 Task: Set email visibility to only show 1st-degree connections.
Action: Mouse moved to (918, 100)
Screenshot: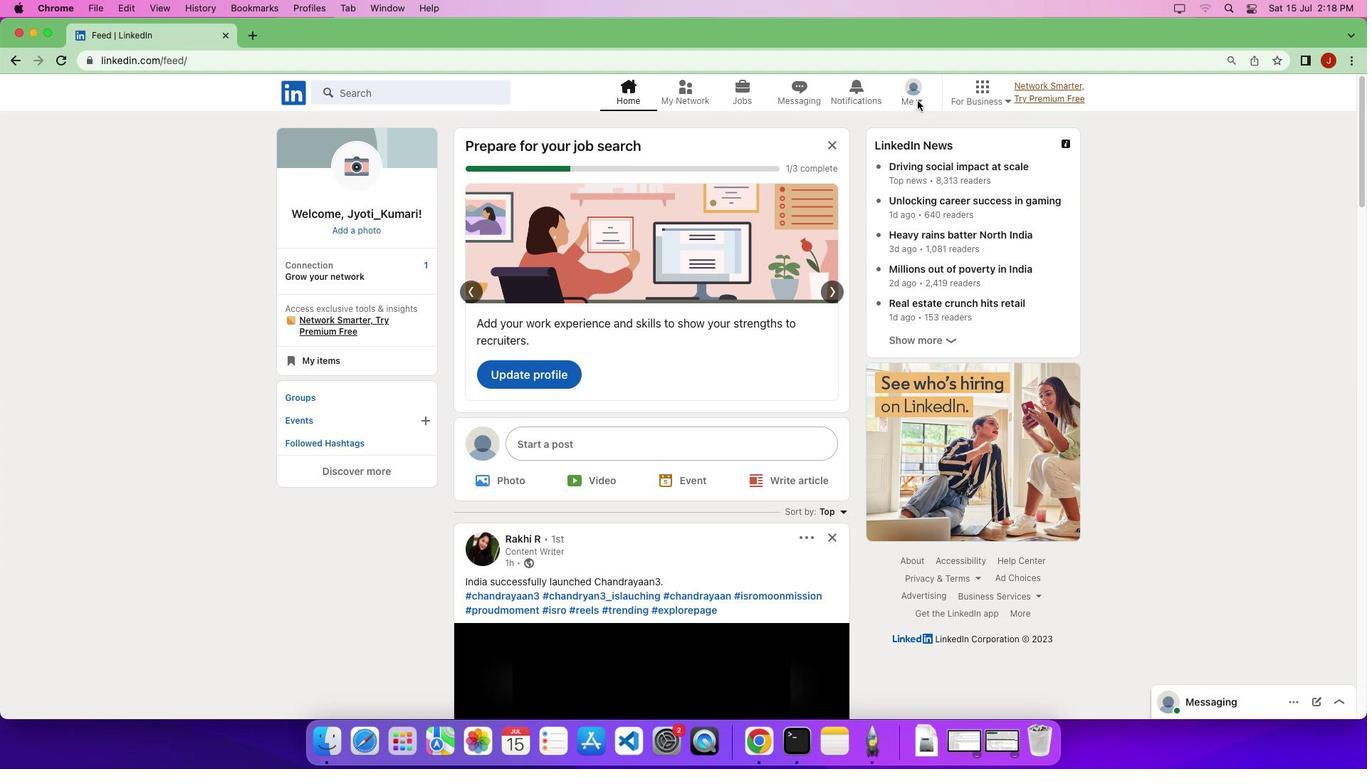 
Action: Mouse pressed left at (918, 100)
Screenshot: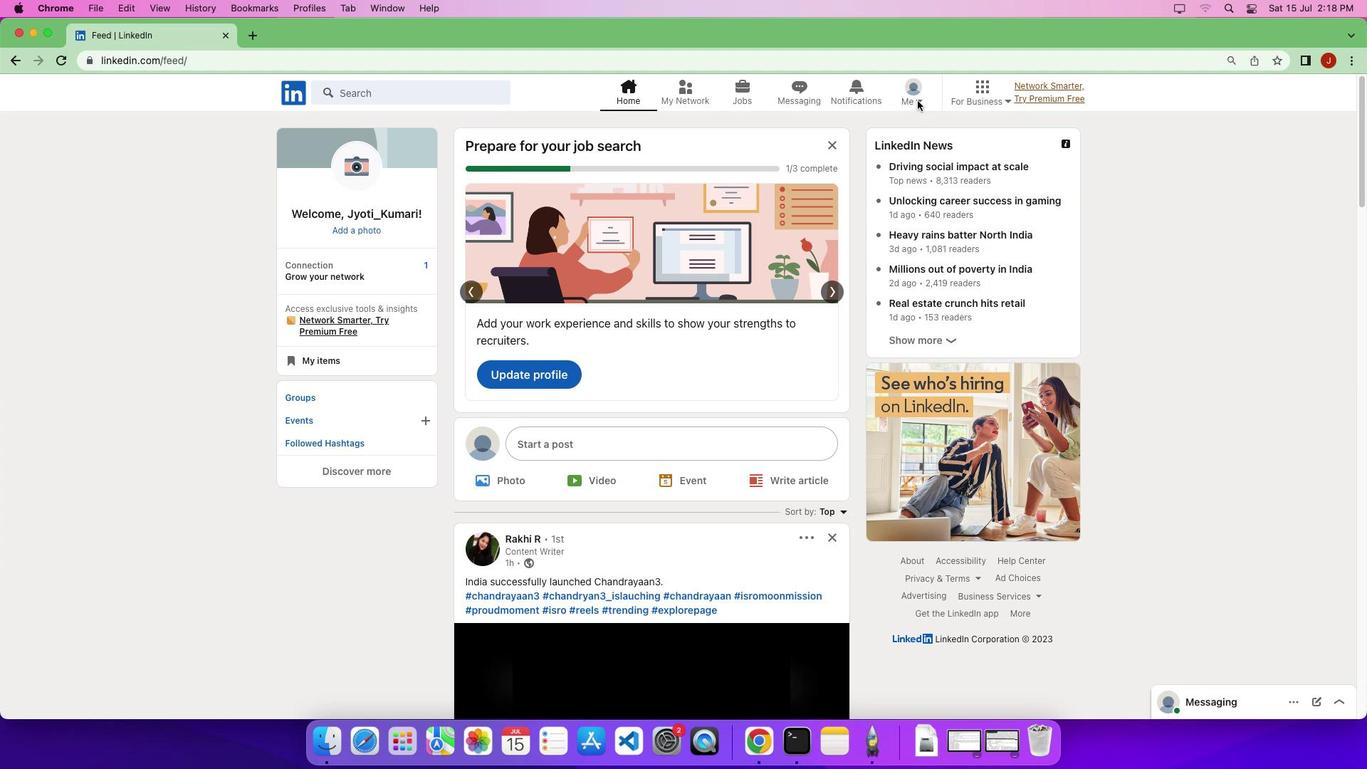 
Action: Mouse pressed left at (918, 100)
Screenshot: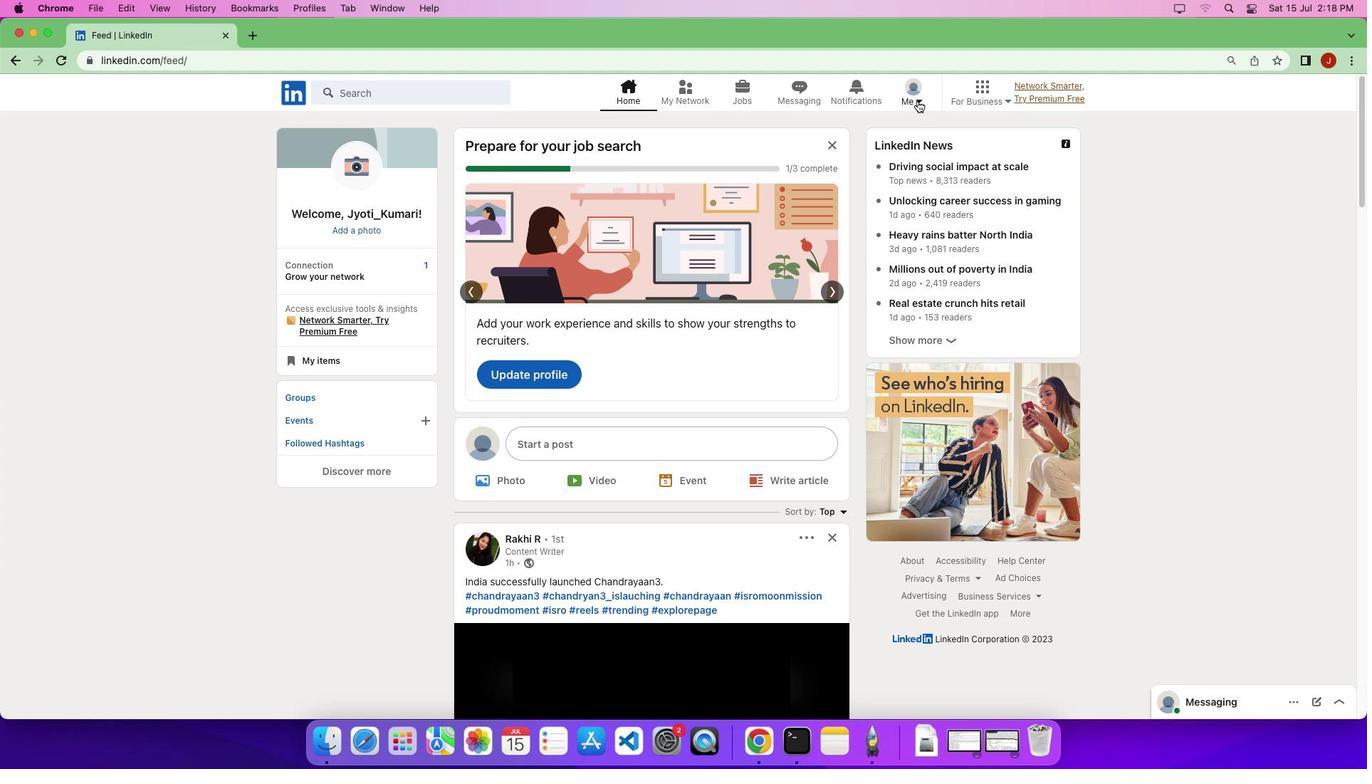 
Action: Mouse moved to (810, 262)
Screenshot: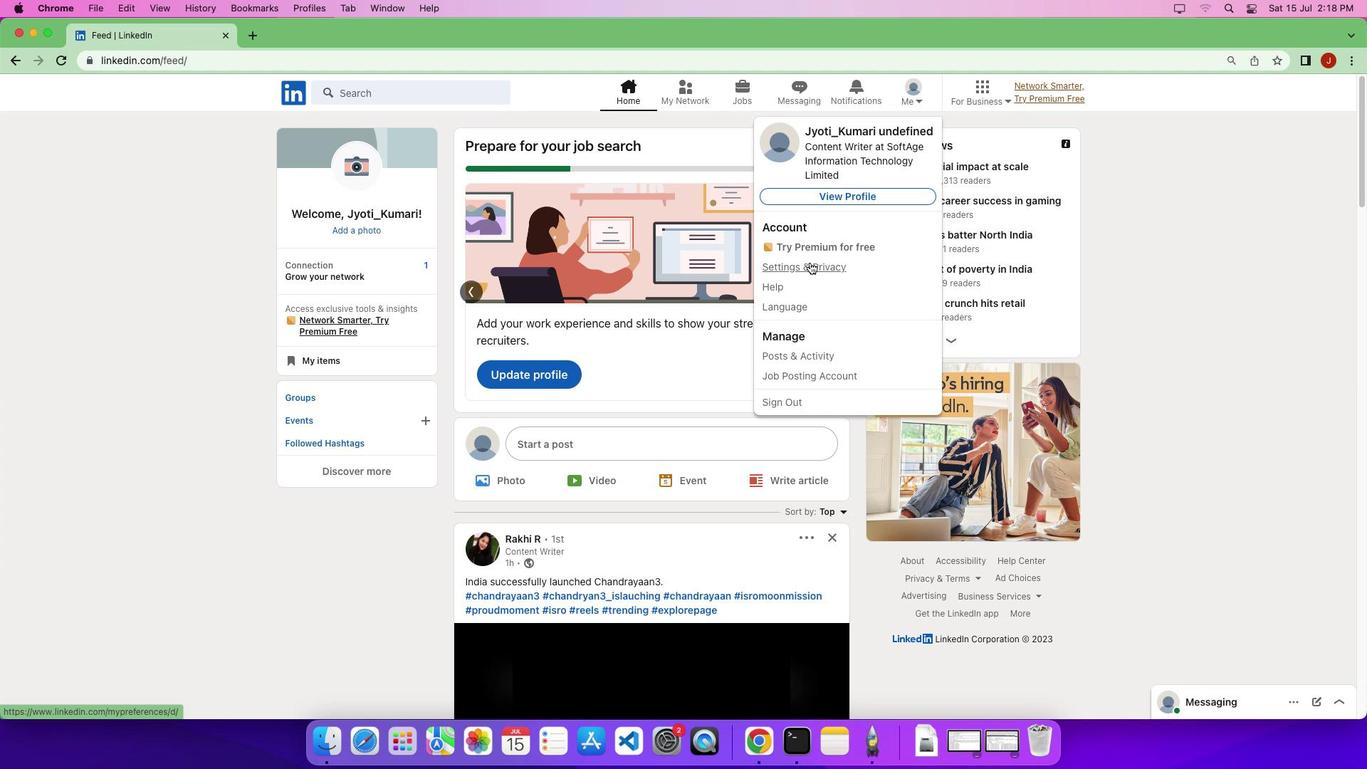 
Action: Mouse pressed left at (810, 262)
Screenshot: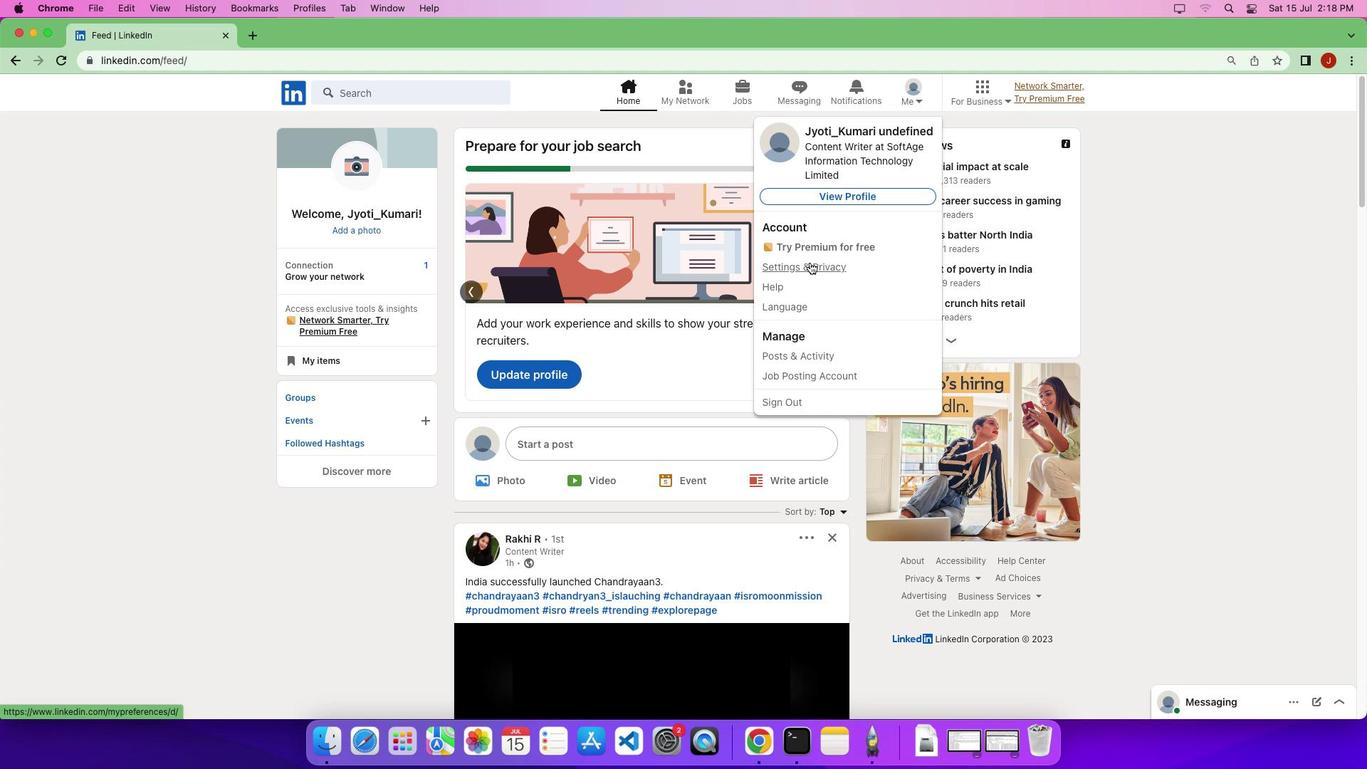 
Action: Mouse moved to (80, 302)
Screenshot: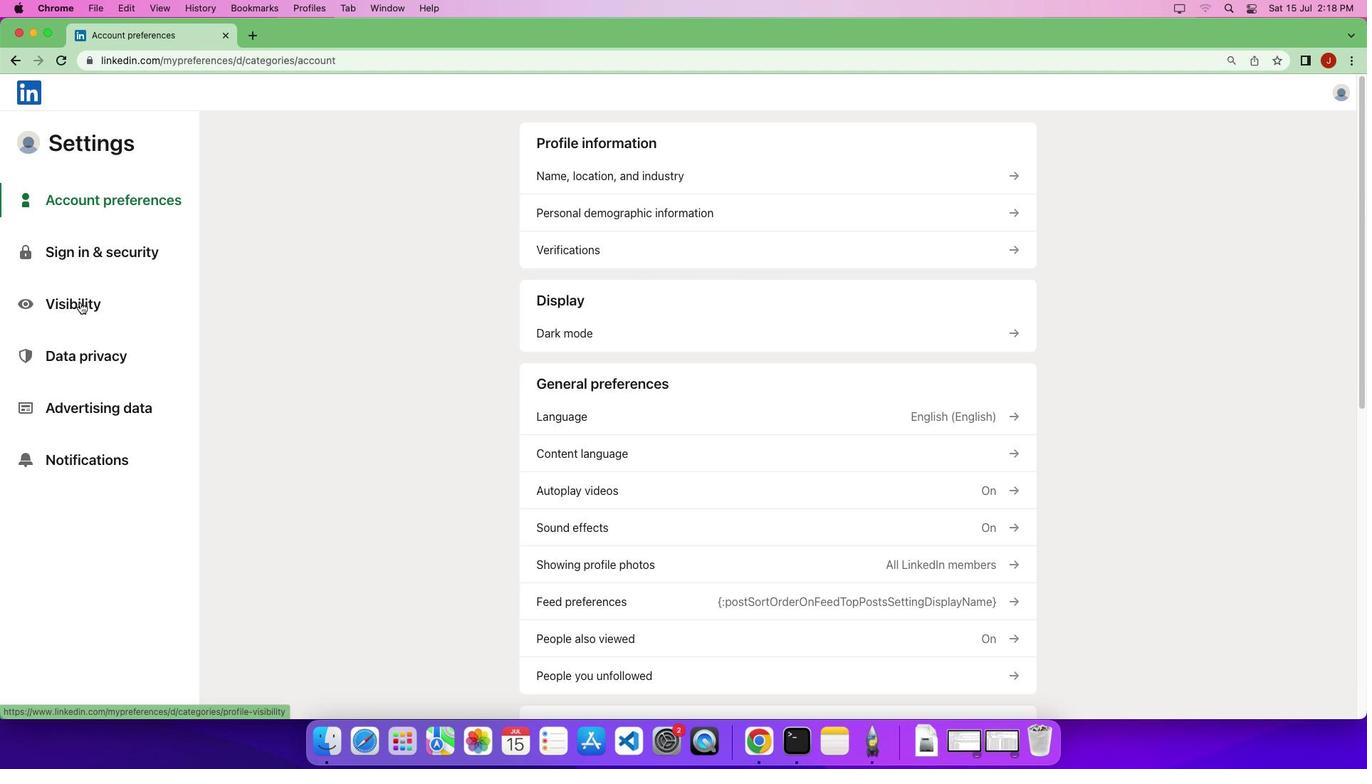 
Action: Mouse pressed left at (80, 302)
Screenshot: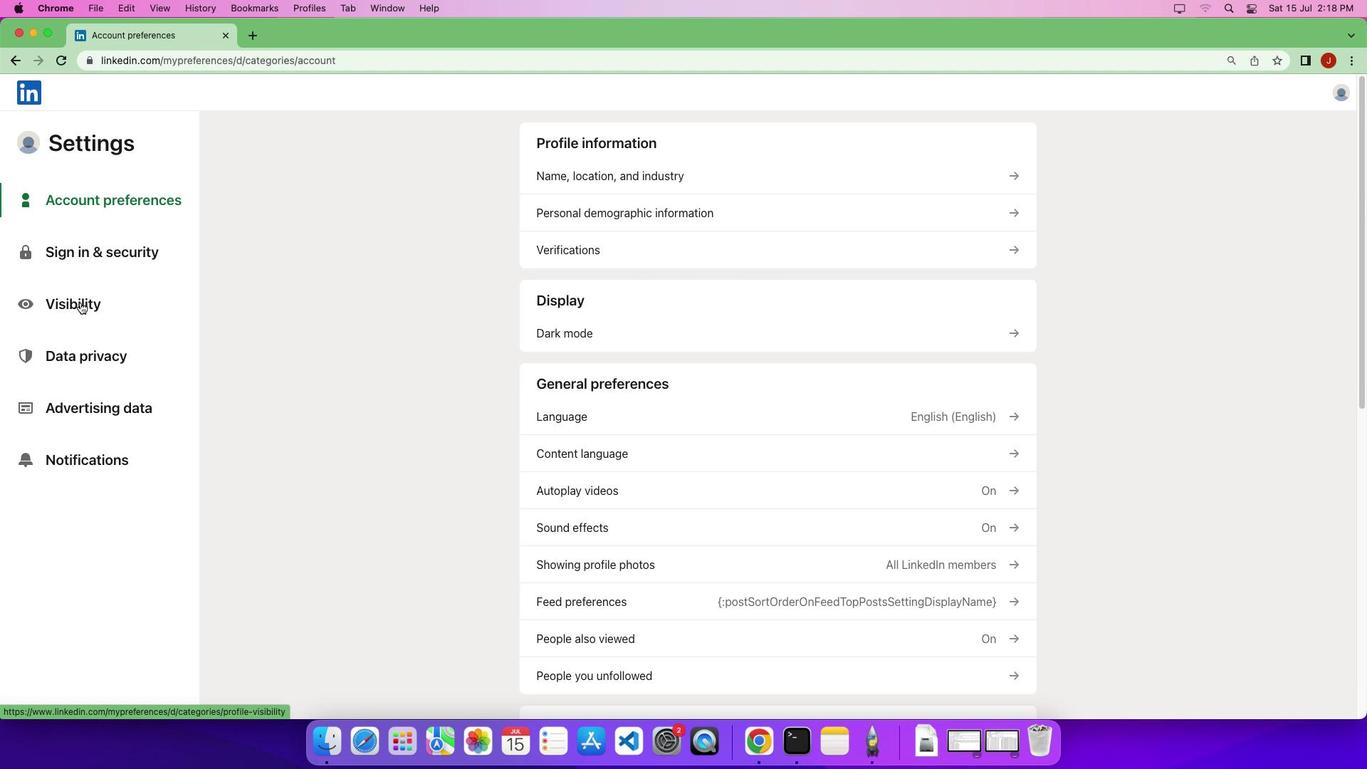 
Action: Mouse pressed left at (80, 302)
Screenshot: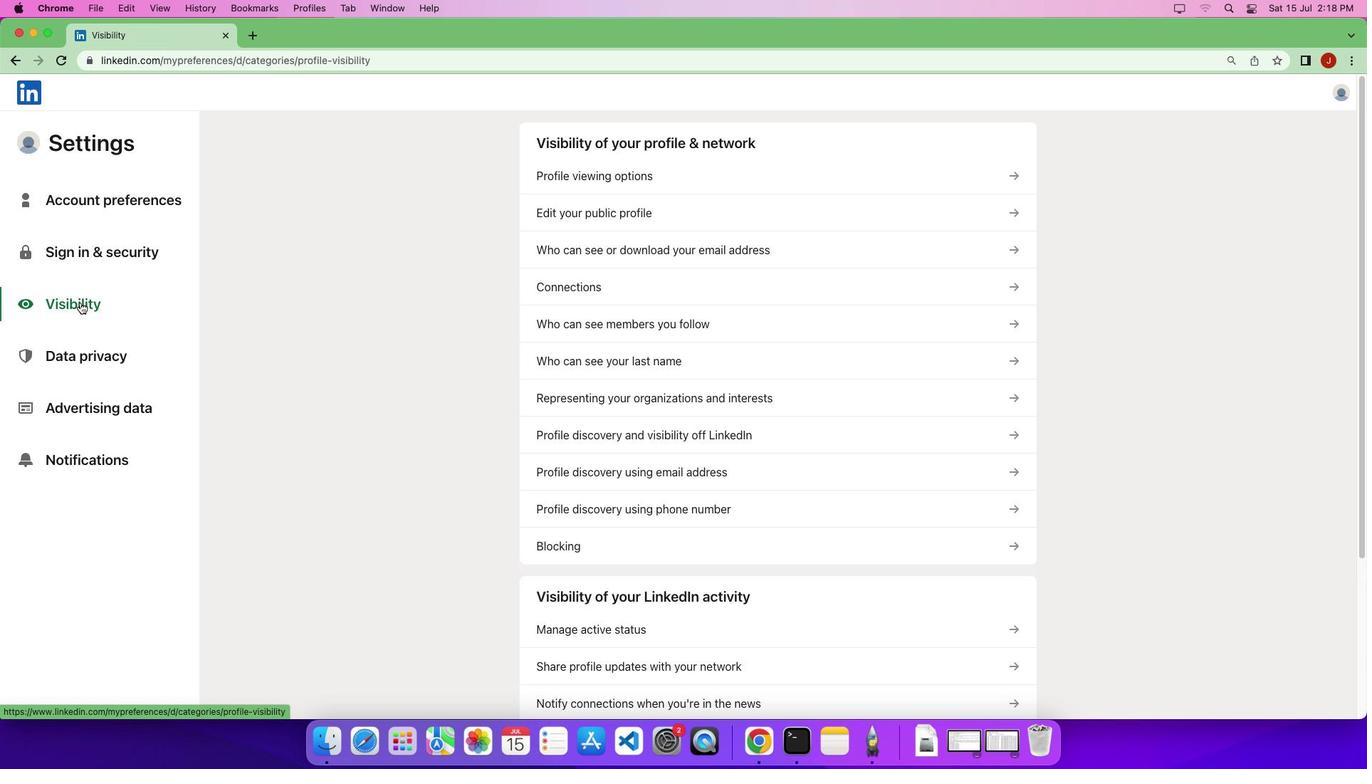 
Action: Mouse moved to (1013, 251)
Screenshot: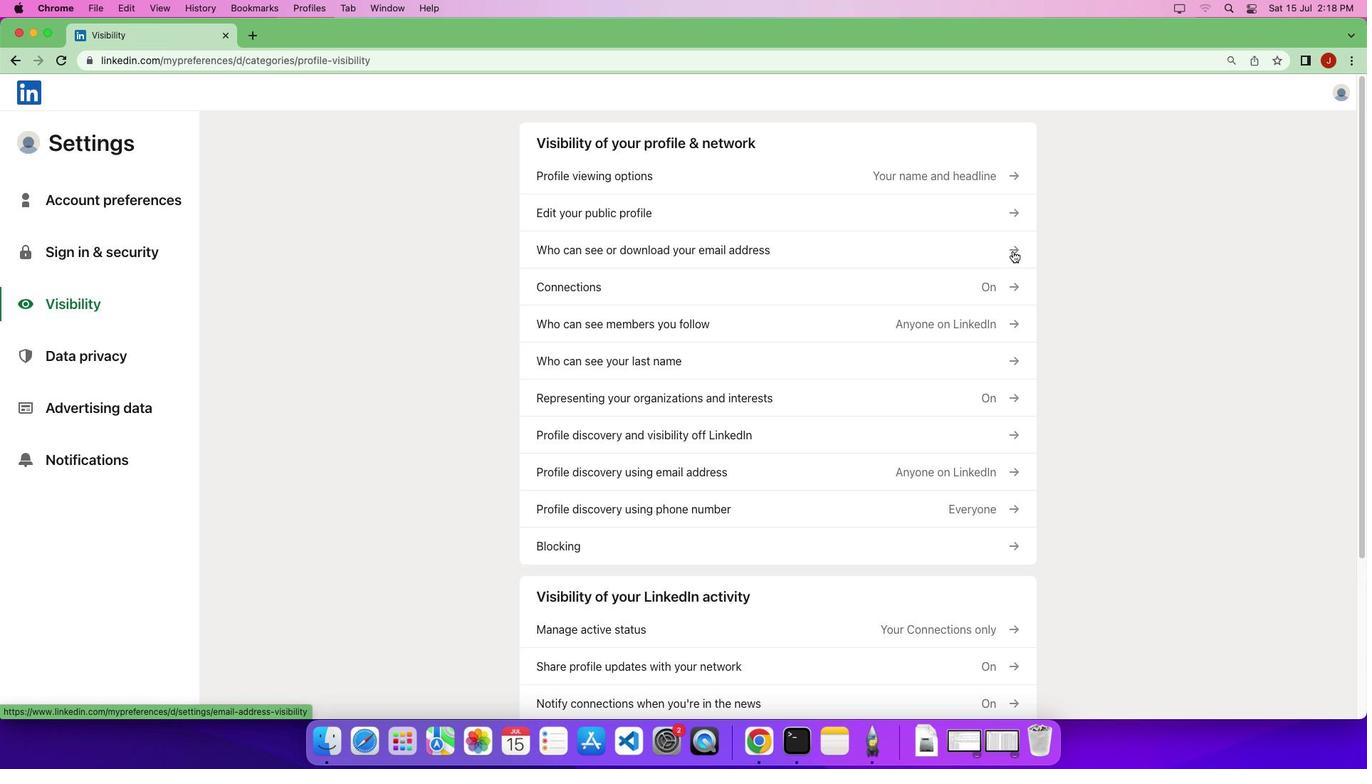
Action: Mouse pressed left at (1013, 251)
Screenshot: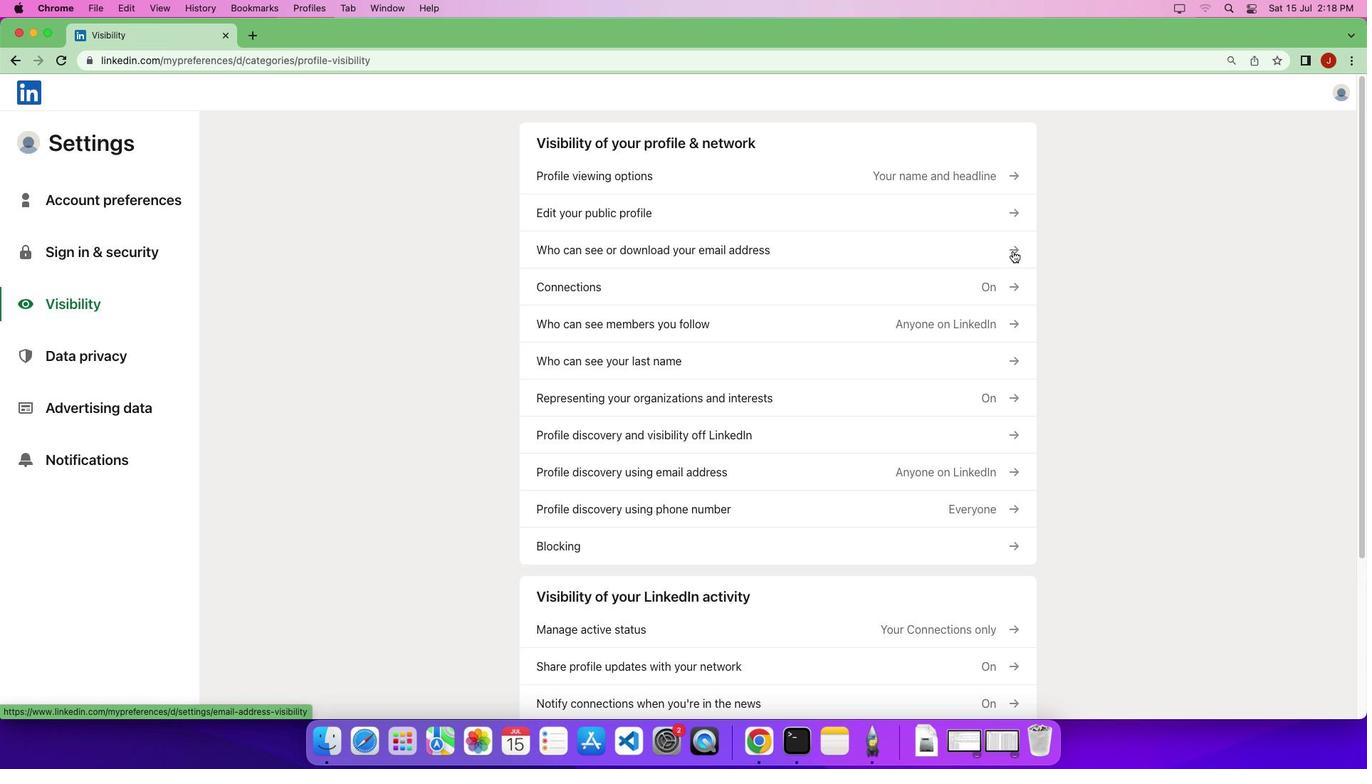 
Action: Mouse moved to (553, 260)
Screenshot: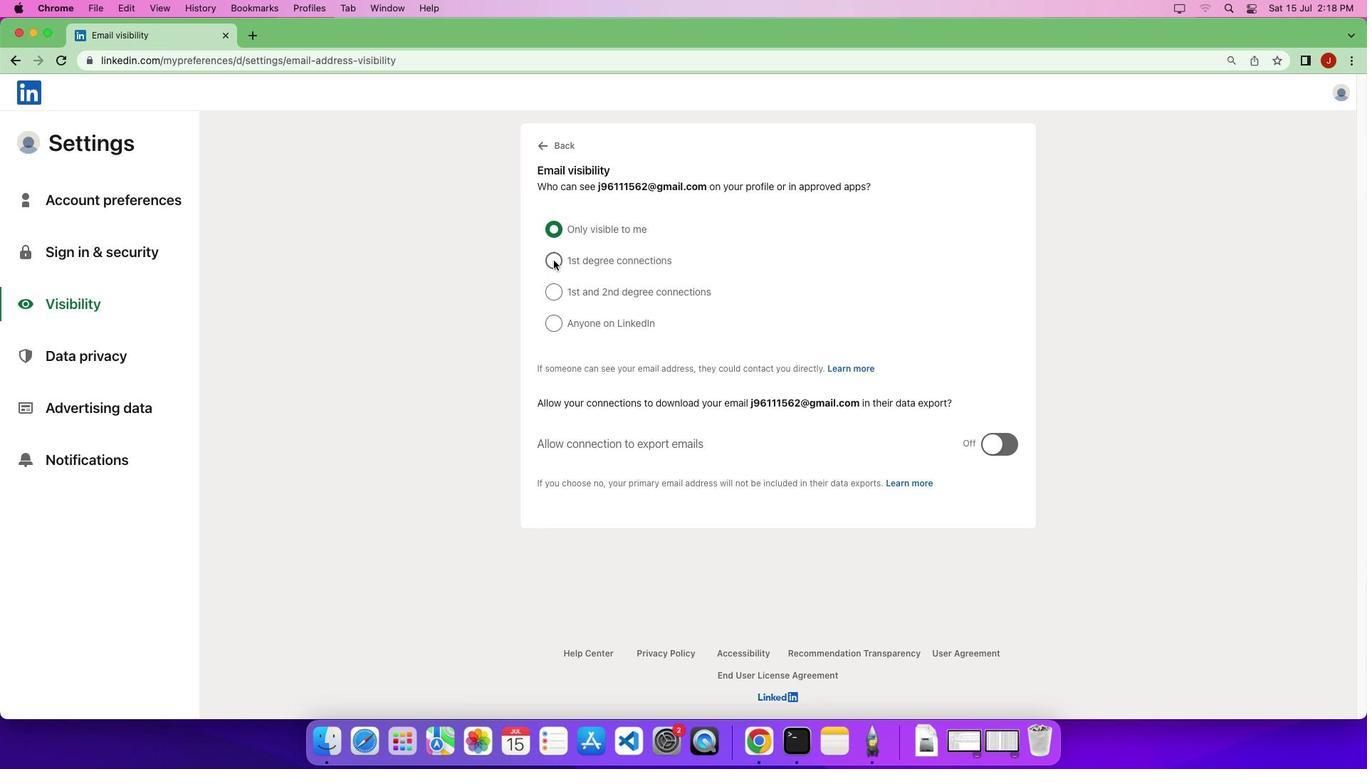 
Action: Mouse pressed left at (553, 260)
Screenshot: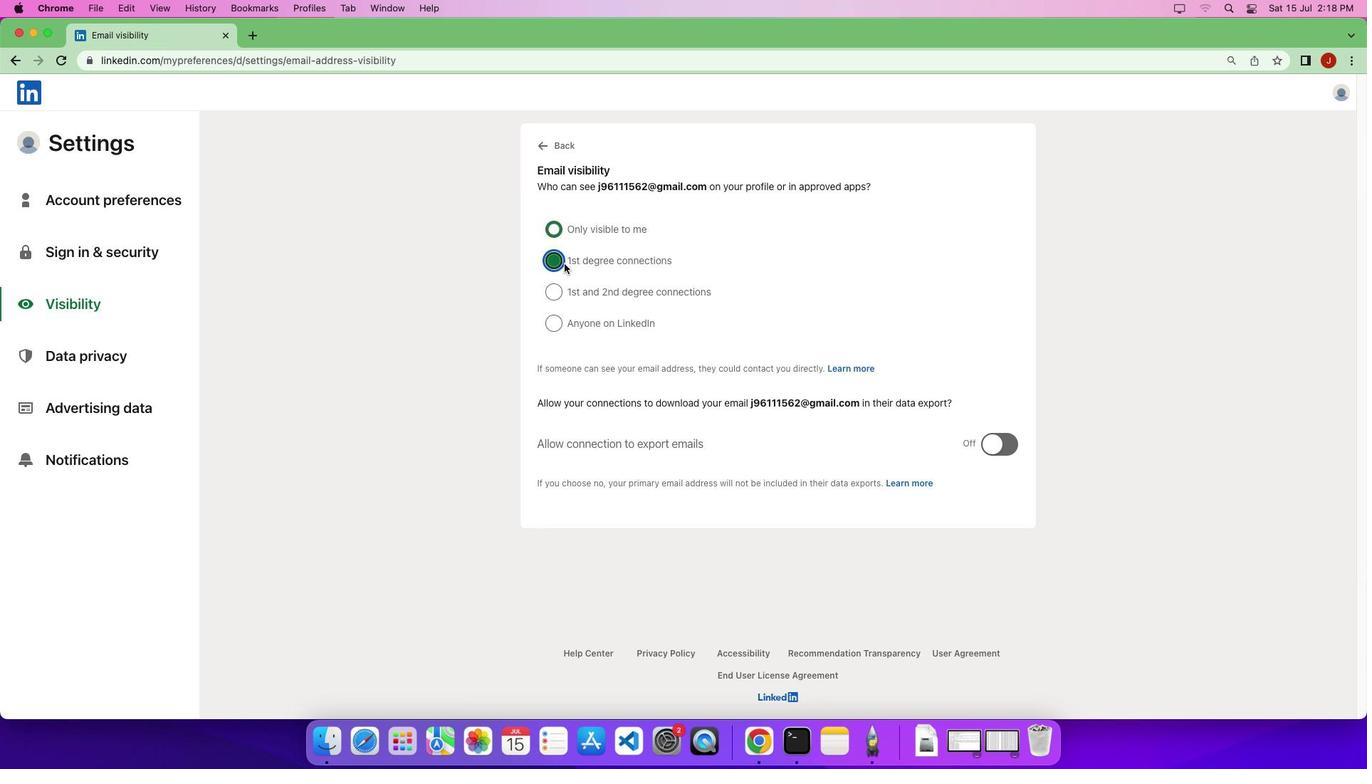 
Action: Mouse moved to (718, 338)
Screenshot: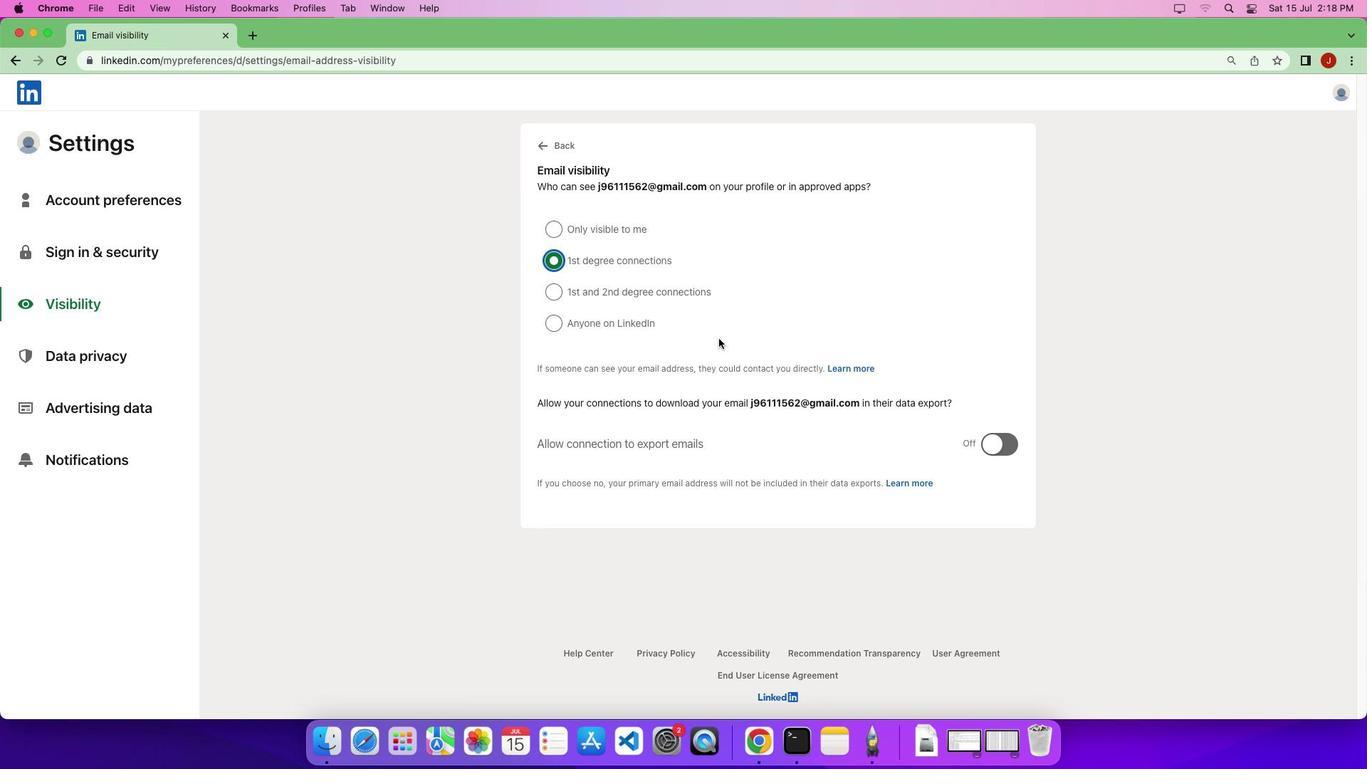 
